 Task: Select the current location as Point Reyes National Seashore, California, United States . Now zoom - , and verify the location . Hide zoom slider
Action: Mouse moved to (371, 604)
Screenshot: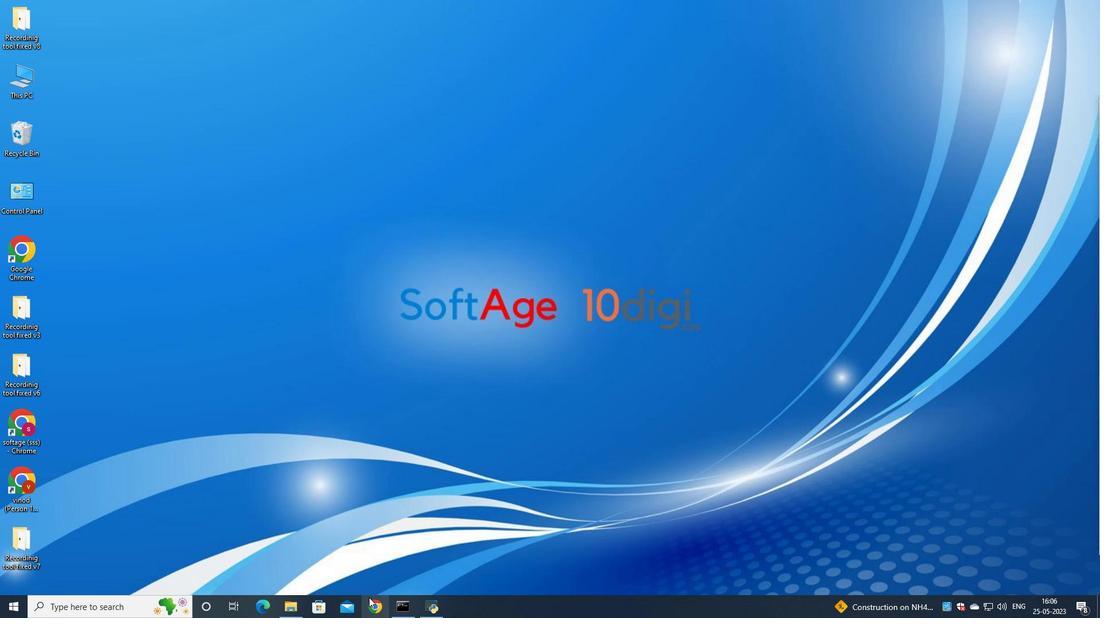 
Action: Mouse pressed left at (371, 604)
Screenshot: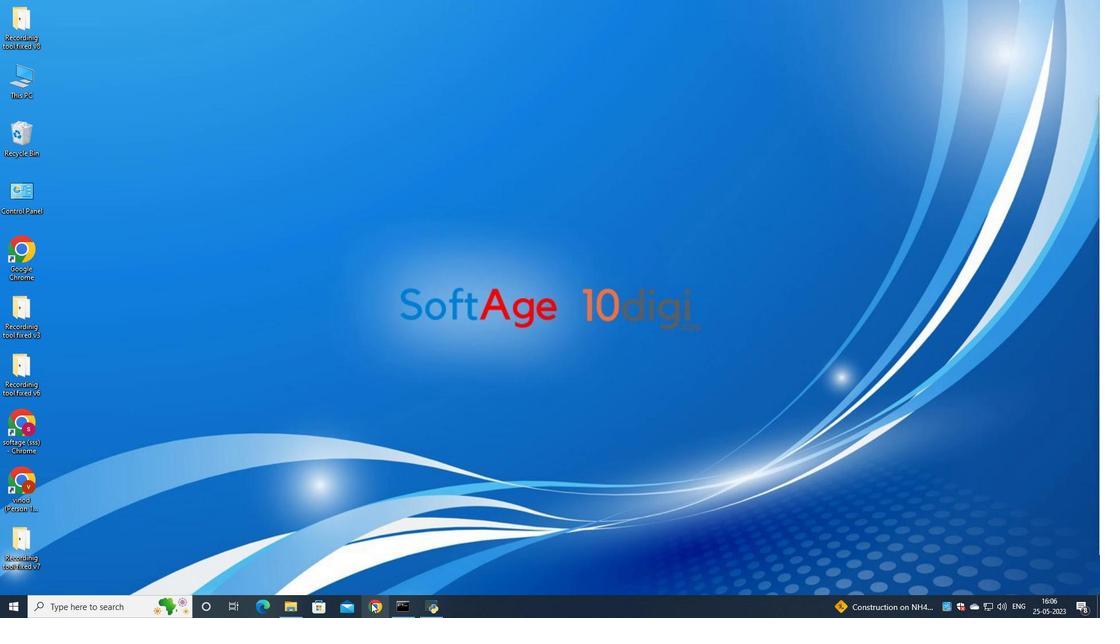 
Action: Mouse moved to (461, 373)
Screenshot: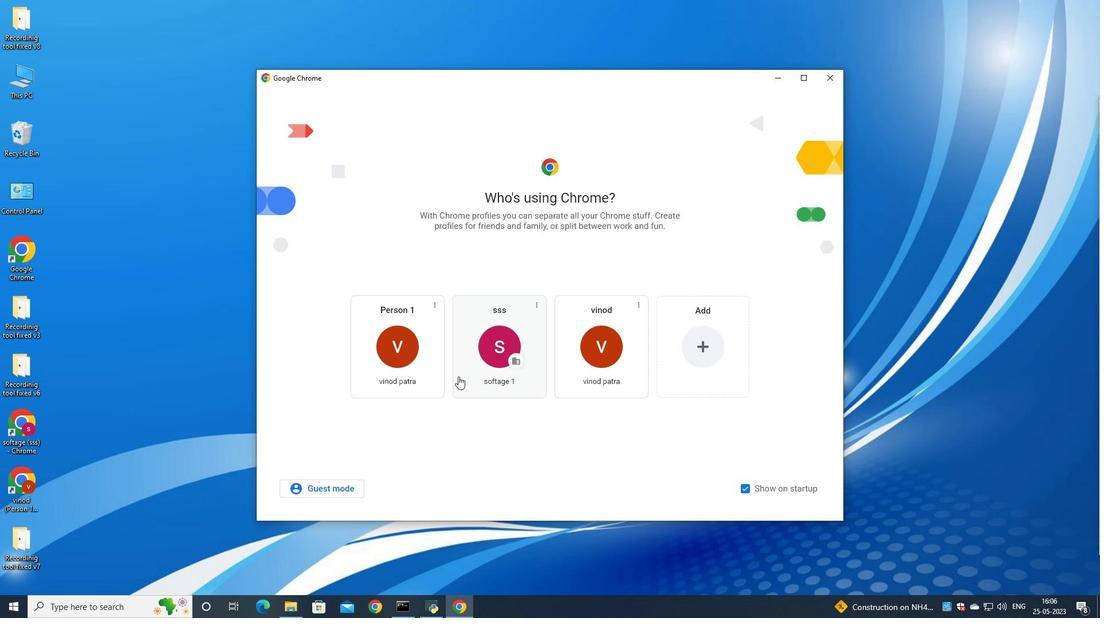 
Action: Mouse pressed left at (461, 373)
Screenshot: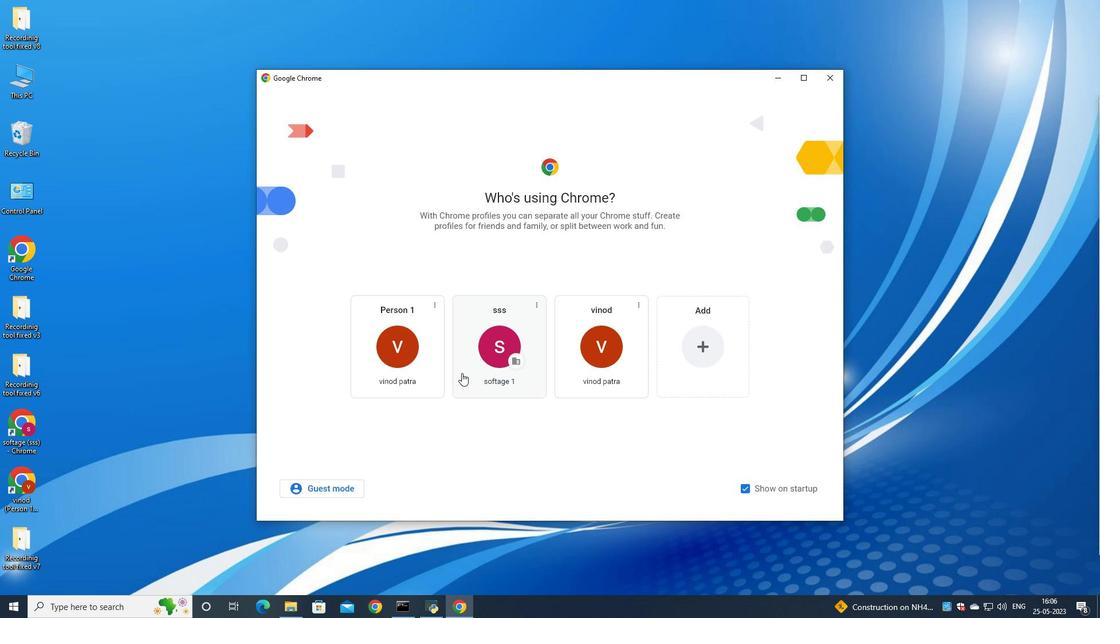 
Action: Mouse moved to (1045, 61)
Screenshot: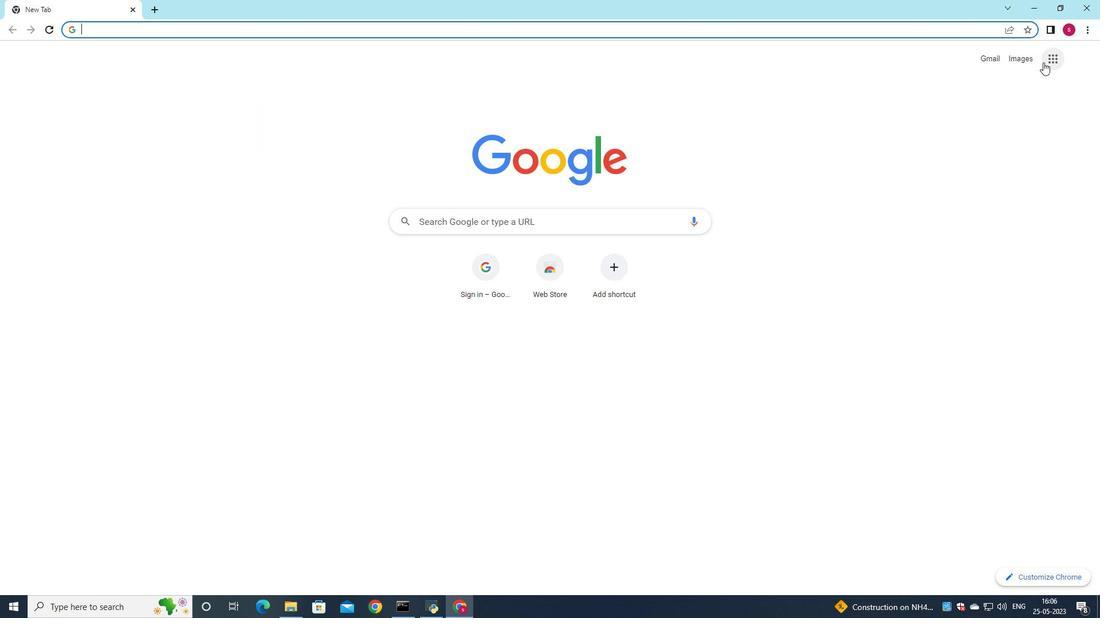 
Action: Mouse pressed left at (1045, 61)
Screenshot: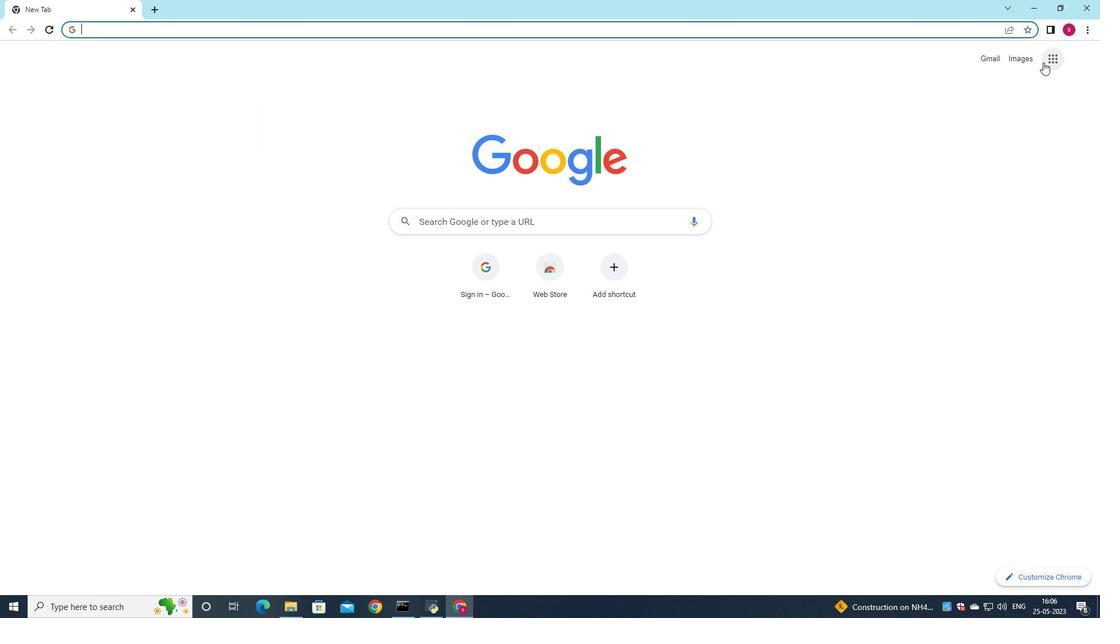 
Action: Mouse moved to (1016, 271)
Screenshot: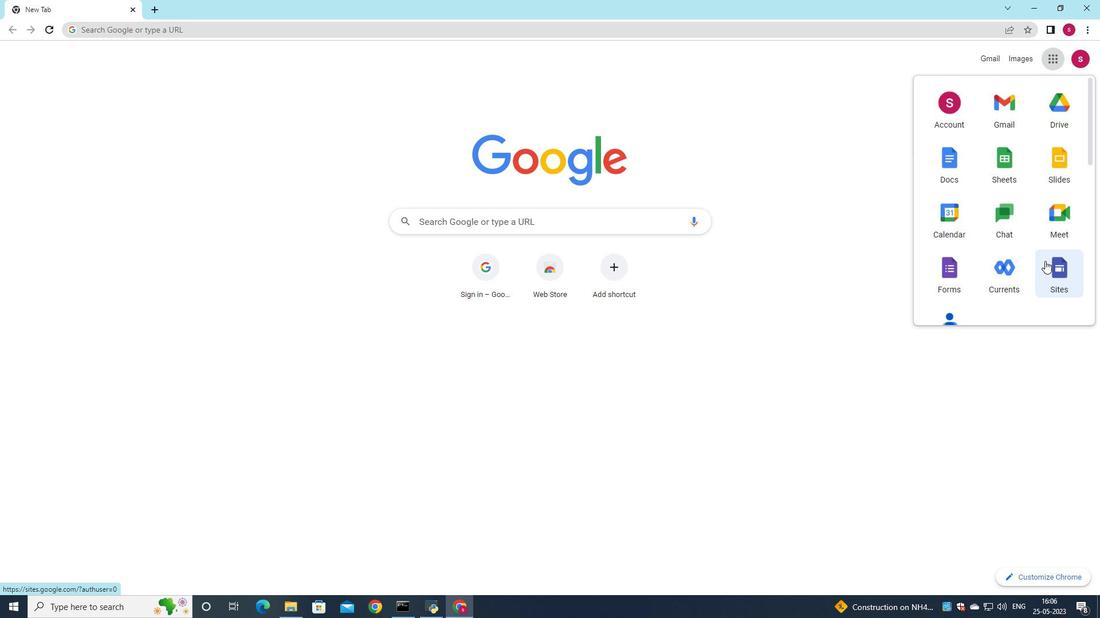 
Action: Mouse scrolled (1016, 270) with delta (0, 0)
Screenshot: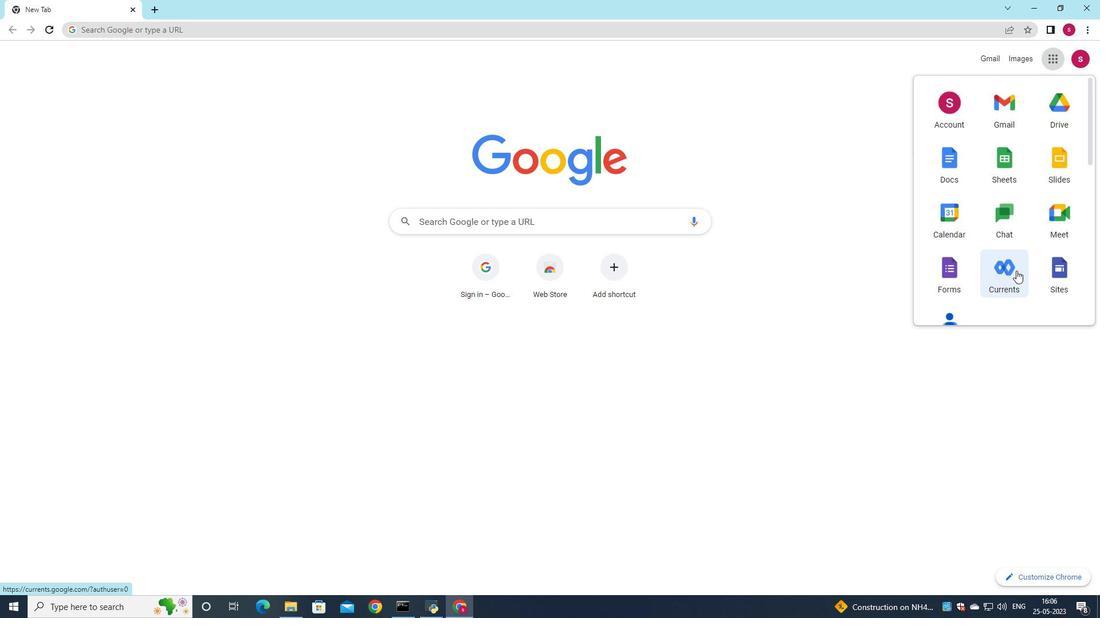 
Action: Mouse scrolled (1016, 270) with delta (0, 0)
Screenshot: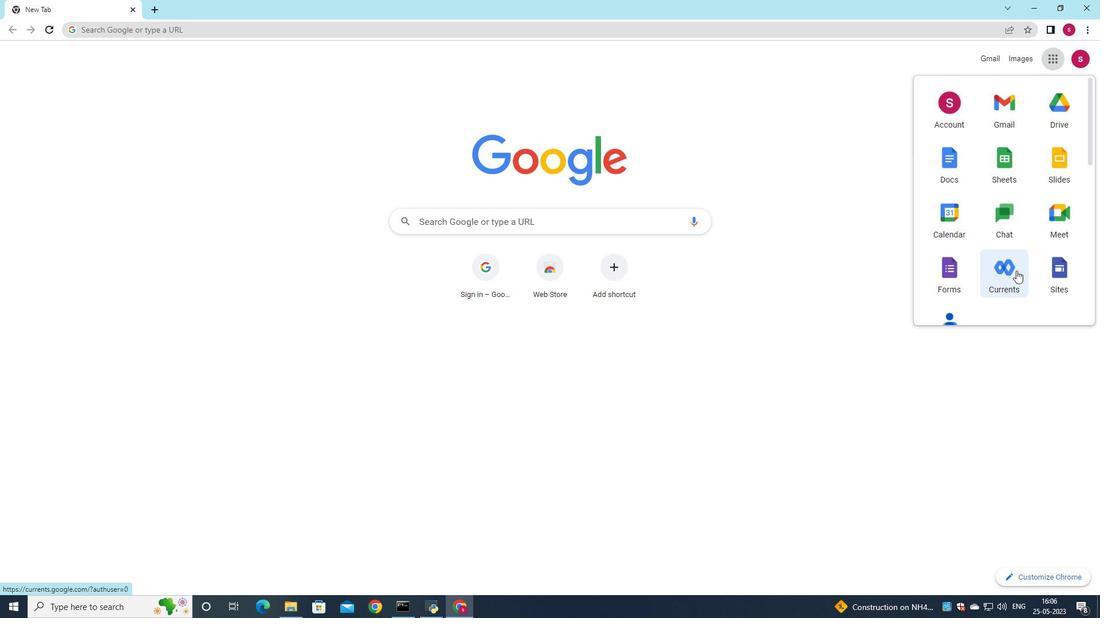 
Action: Mouse scrolled (1016, 270) with delta (0, 0)
Screenshot: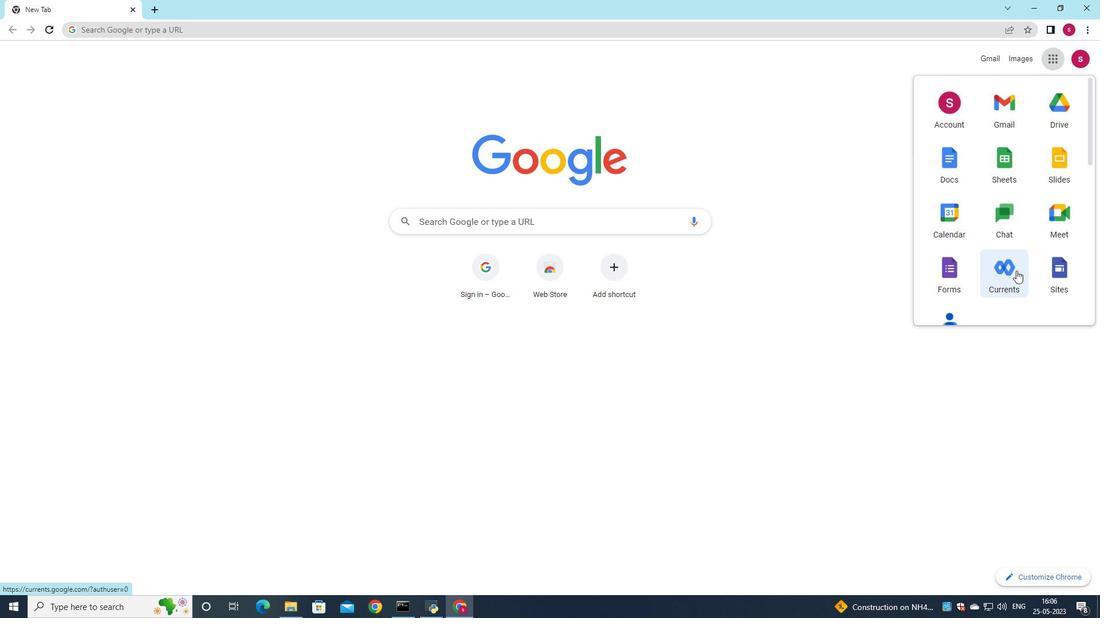 
Action: Mouse moved to (1063, 224)
Screenshot: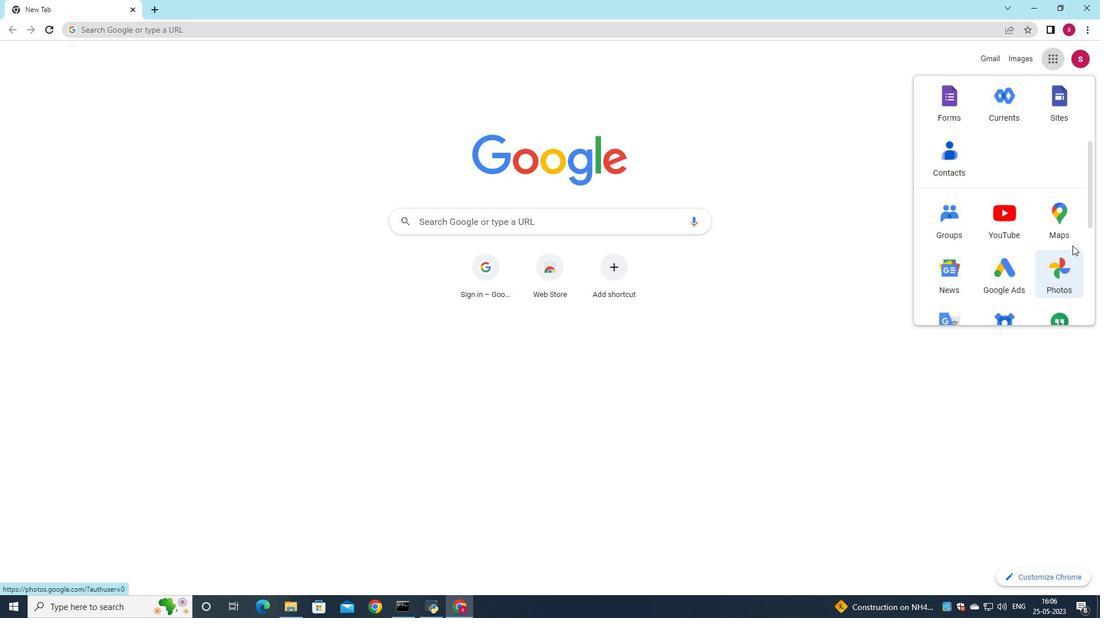 
Action: Mouse pressed left at (1063, 224)
Screenshot: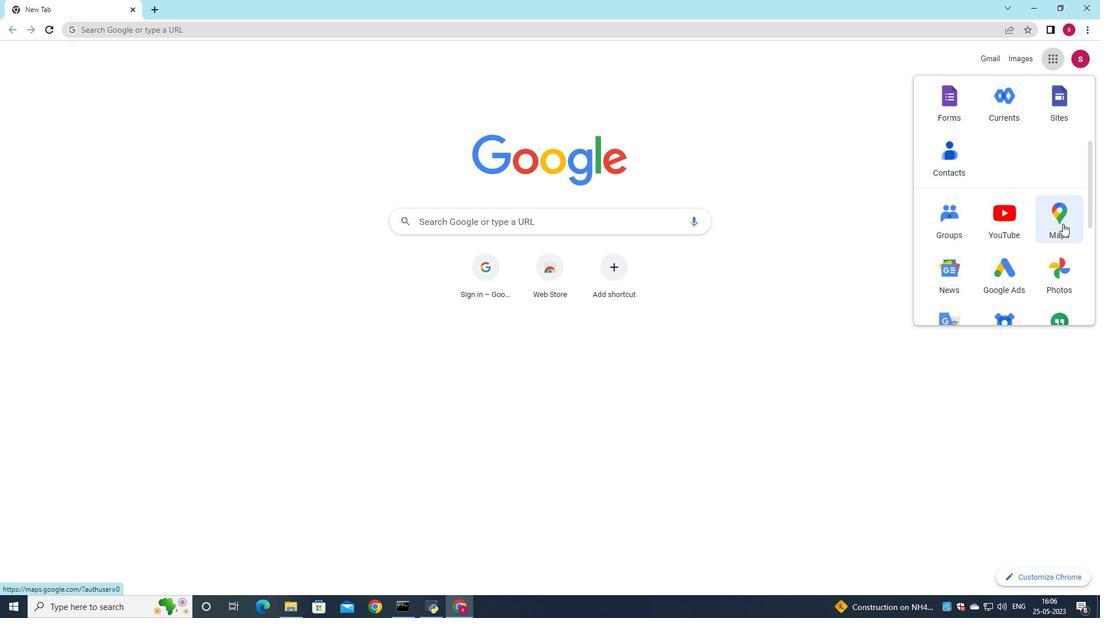 
Action: Mouse moved to (643, 291)
Screenshot: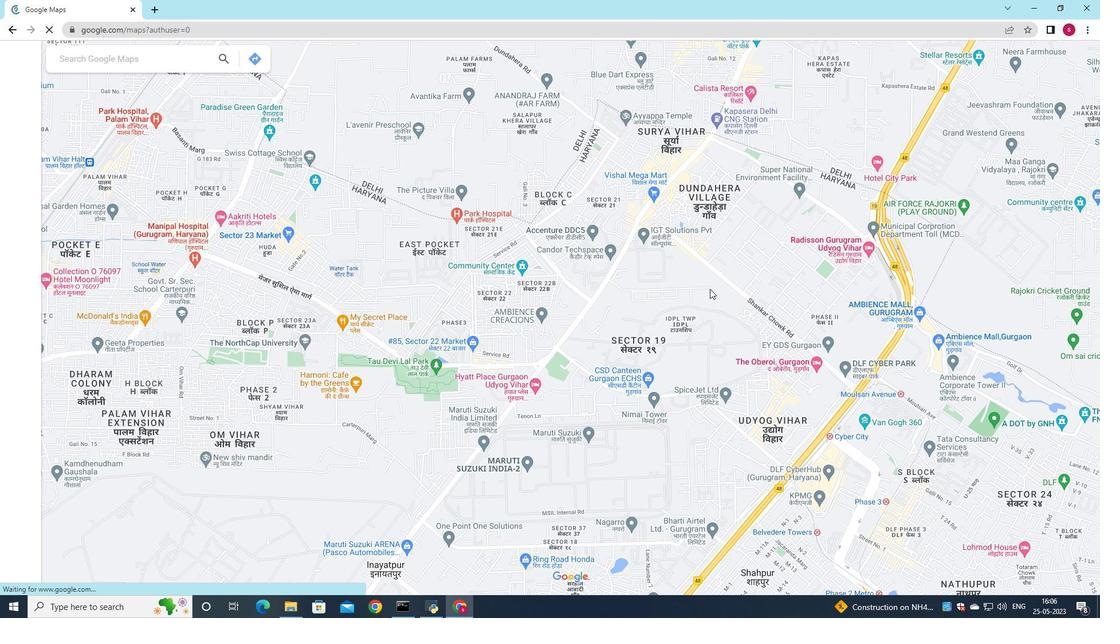 
Action: Mouse scrolled (643, 291) with delta (0, 0)
Screenshot: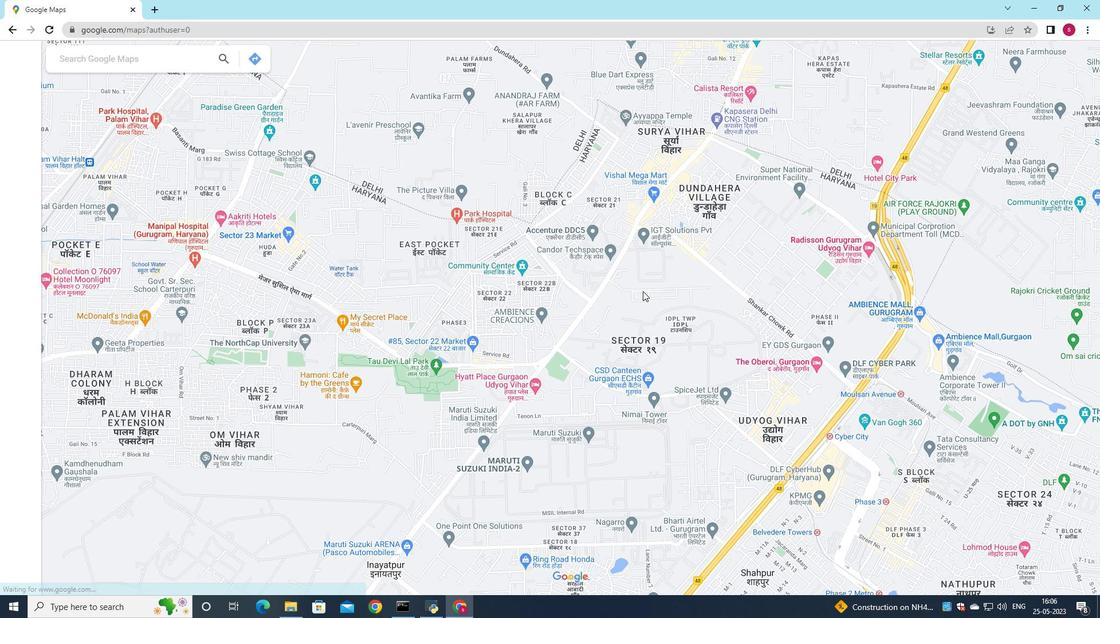 
Action: Mouse scrolled (643, 291) with delta (0, 0)
Screenshot: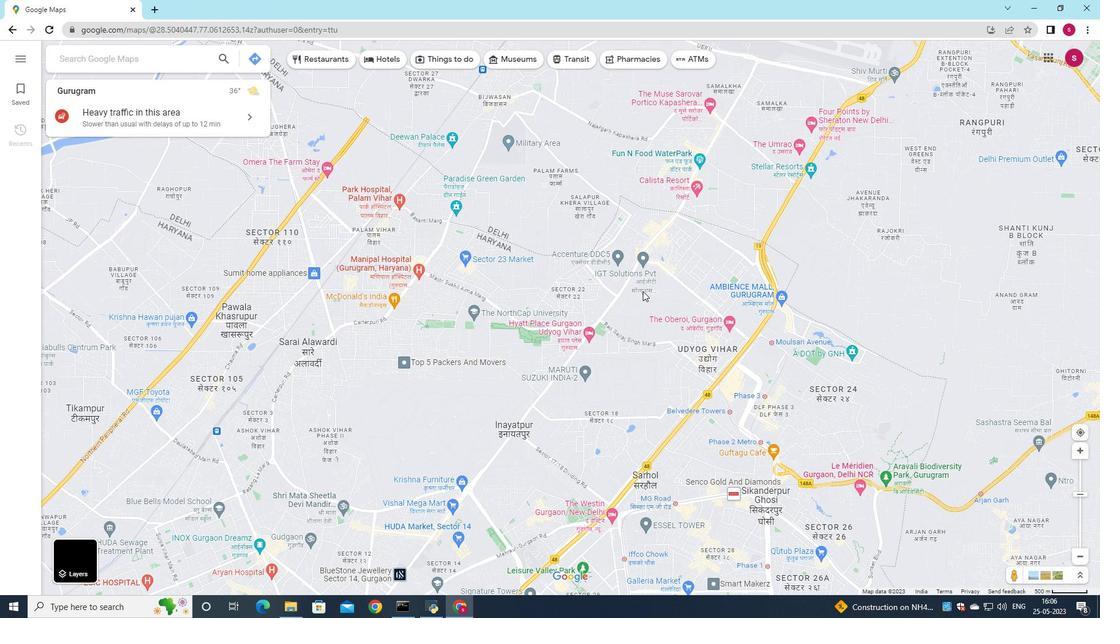 
Action: Mouse scrolled (643, 292) with delta (0, 0)
Screenshot: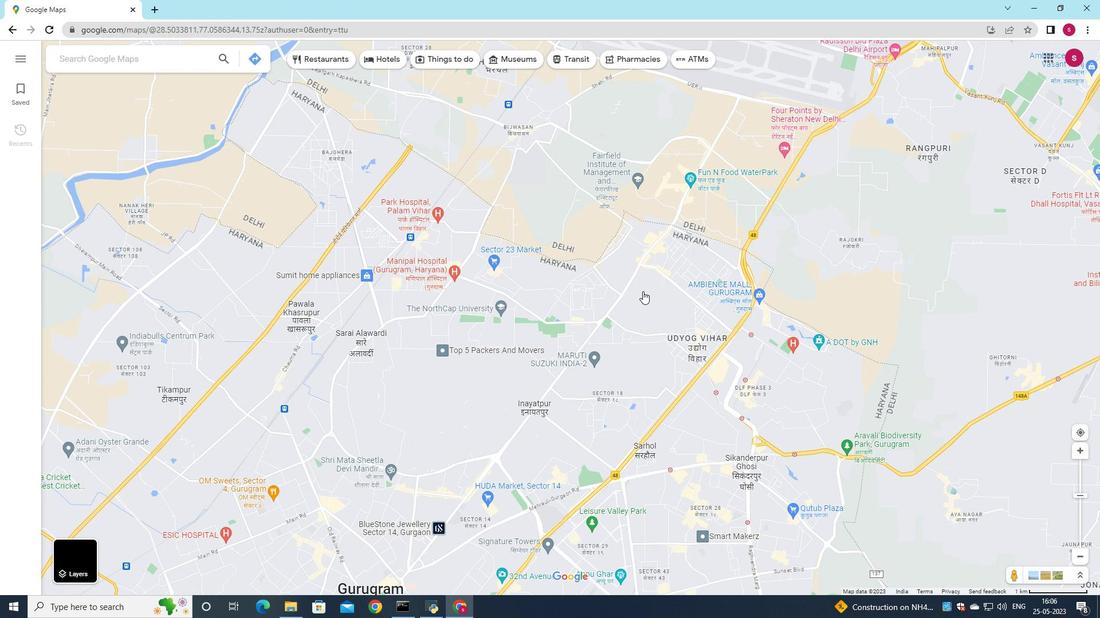 
Action: Mouse scrolled (643, 291) with delta (0, 0)
Screenshot: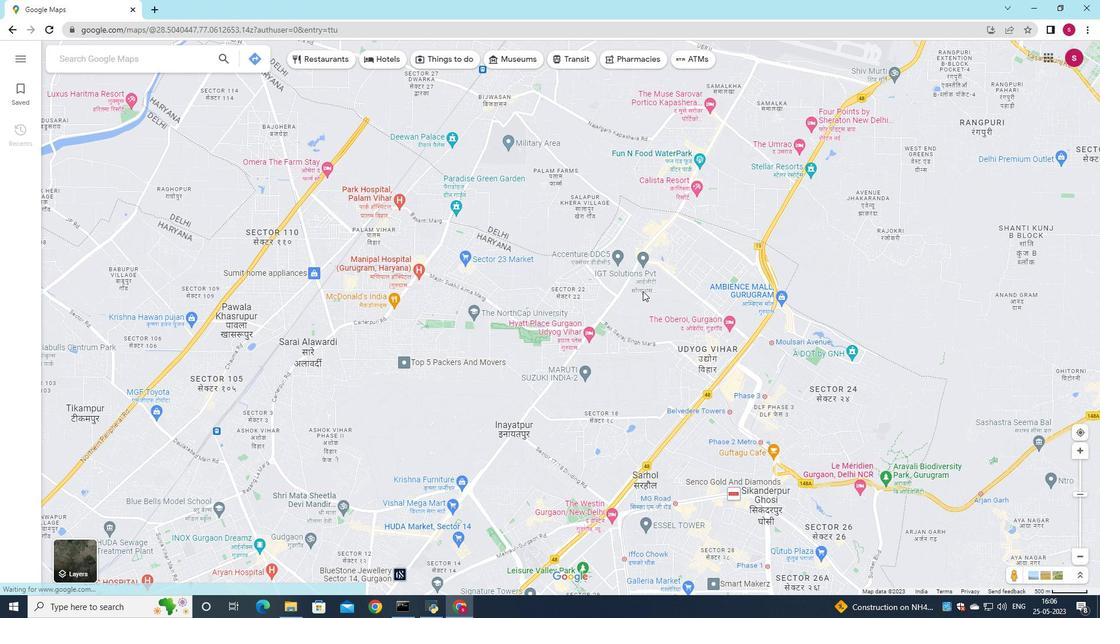 
Action: Mouse moved to (155, 61)
Screenshot: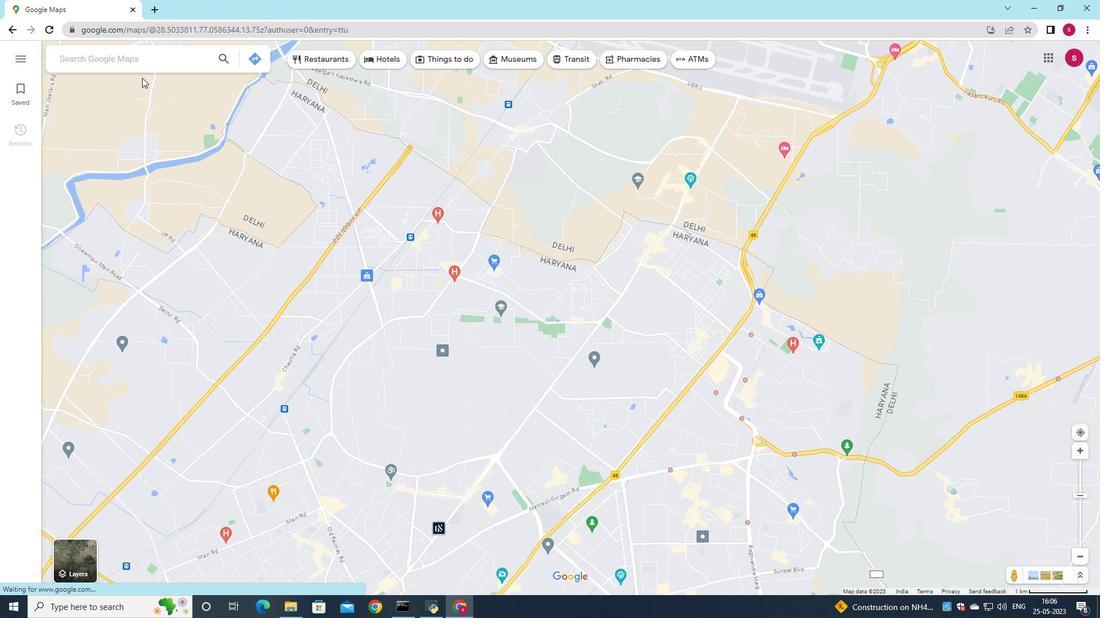 
Action: Mouse pressed left at (155, 61)
Screenshot: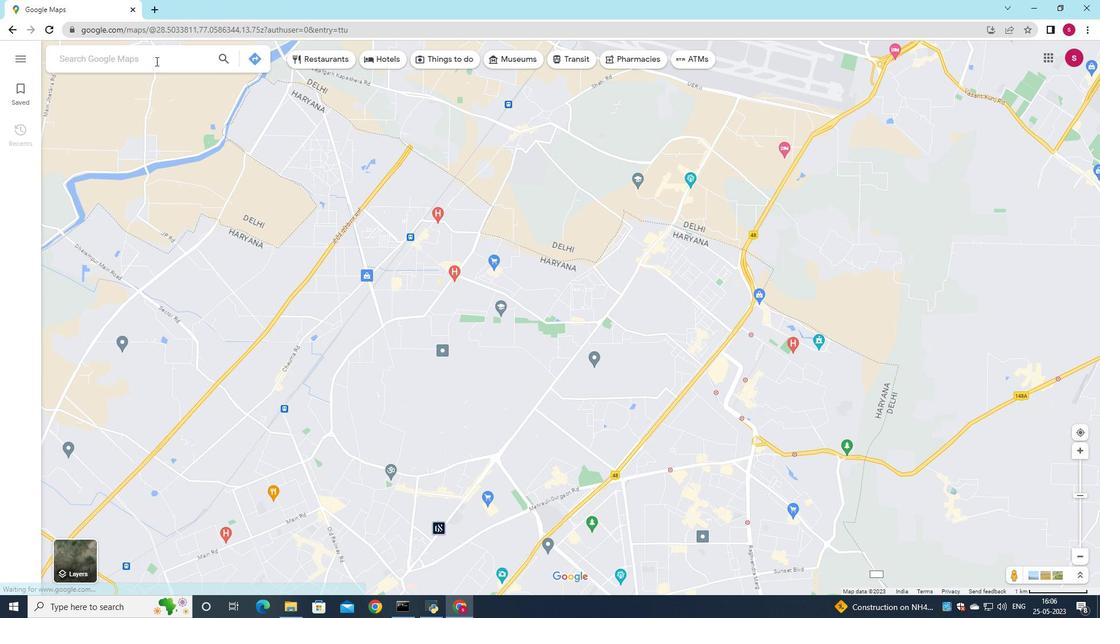 
Action: Mouse moved to (531, 310)
Screenshot: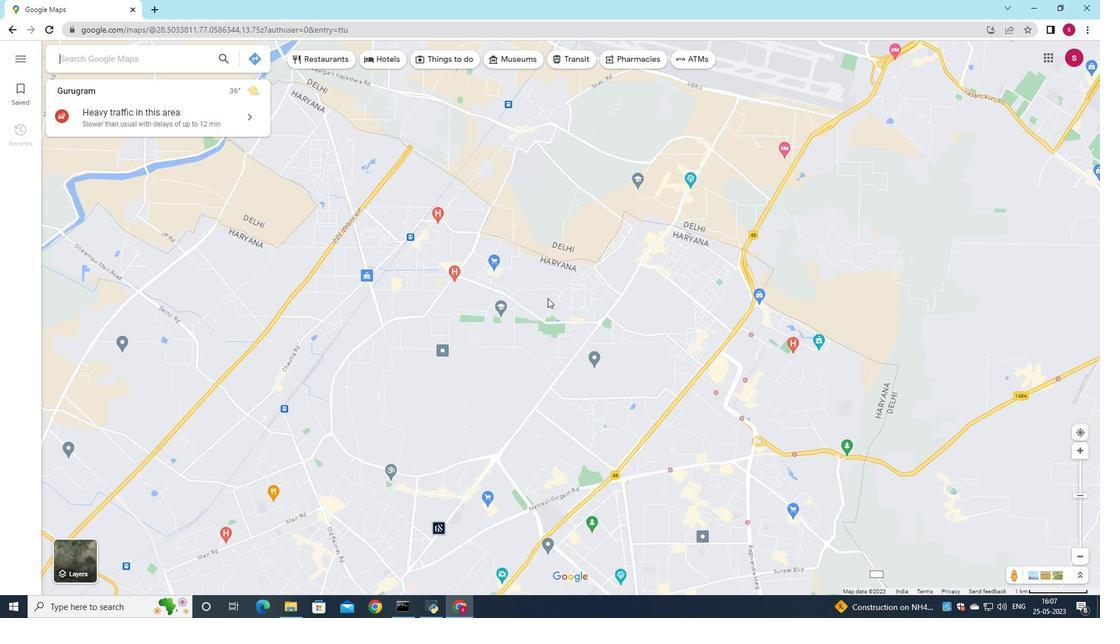 
Action: Key pressed <Key.shift><Key.shift><Key.shift><Key.shift><Key.shift><Key.shift><Key.shift><Key.shift><Key.shift><Key.shift><Key.shift><Key.shift><Key.shift><Key.shift><Key.shift><Key.shift><Key.shift><Key.shift><Key.shift><Key.shift><Key.shift><Key.shift><Key.shift><Key.shift><Key.shift>Point<Key.space><Key.shift>Reyes<Key.space><Key.shift>National<Key.space><Key.shift>Seashore,<Key.shift>California,<Key.shift>United<Key.space><Key.shift>states
Screenshot: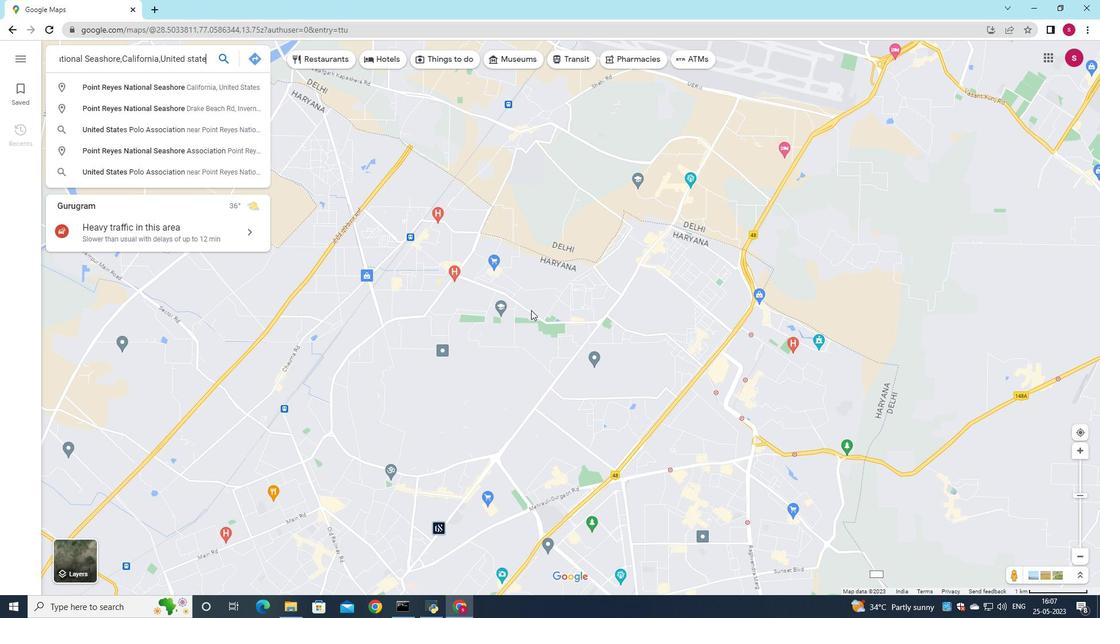 
Action: Mouse moved to (225, 57)
Screenshot: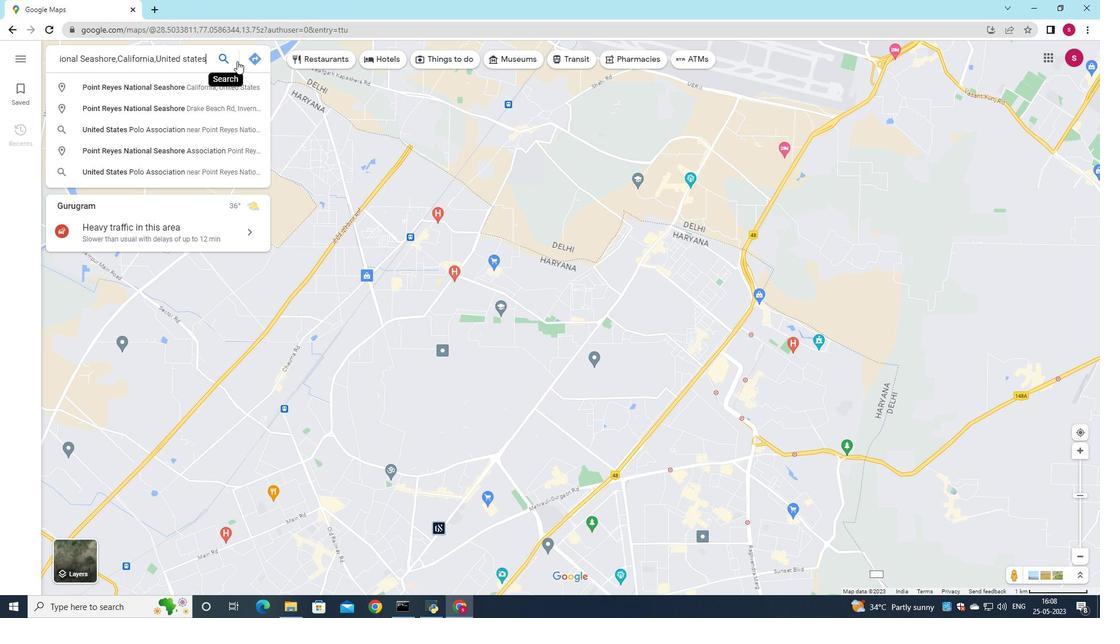 
Action: Mouse pressed left at (225, 57)
Screenshot: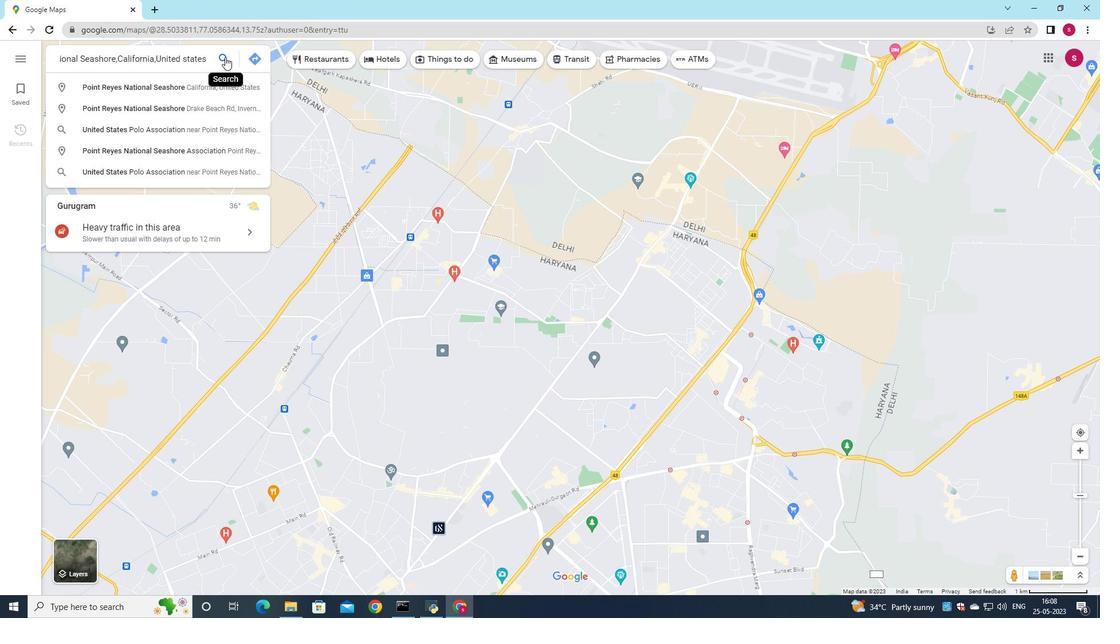 
Action: Mouse moved to (1077, 553)
Screenshot: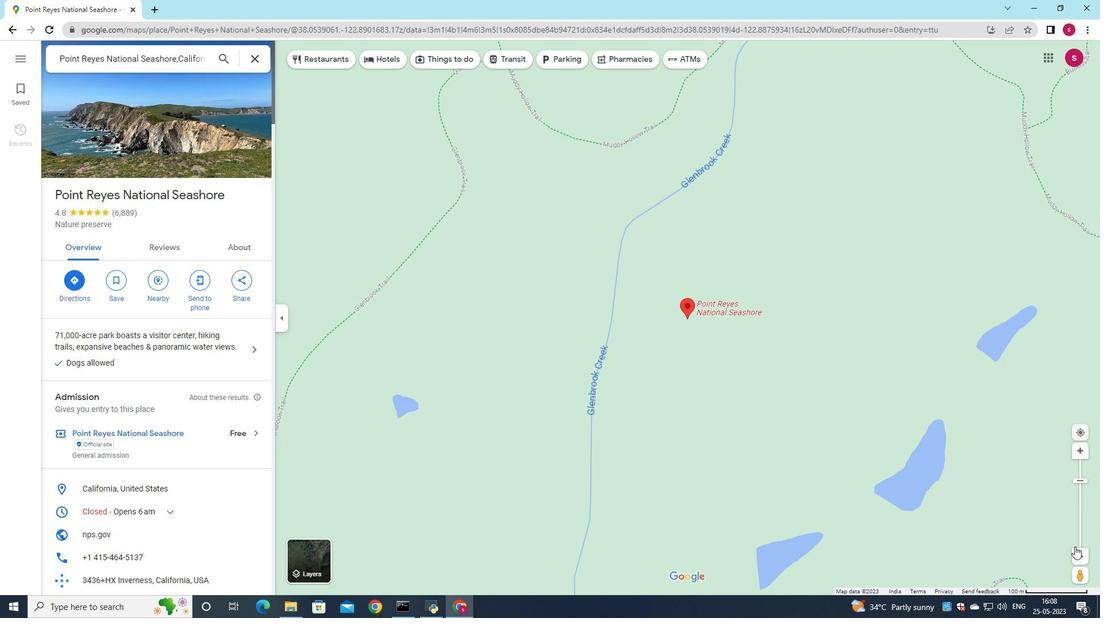 
Action: Mouse pressed left at (1077, 553)
Screenshot: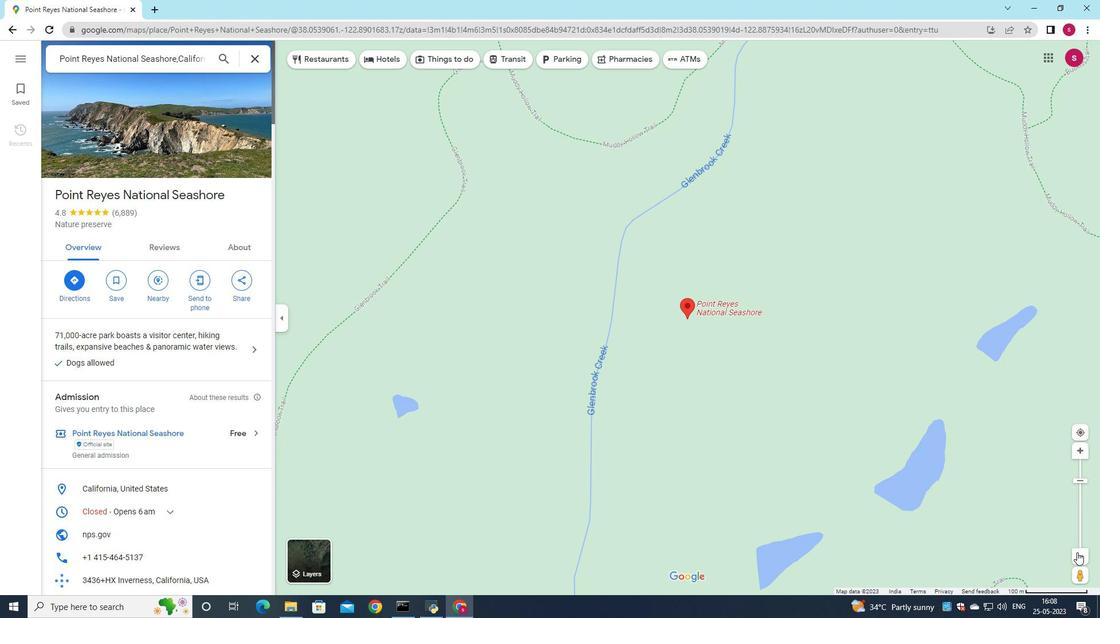 
Action: Mouse pressed left at (1077, 553)
Screenshot: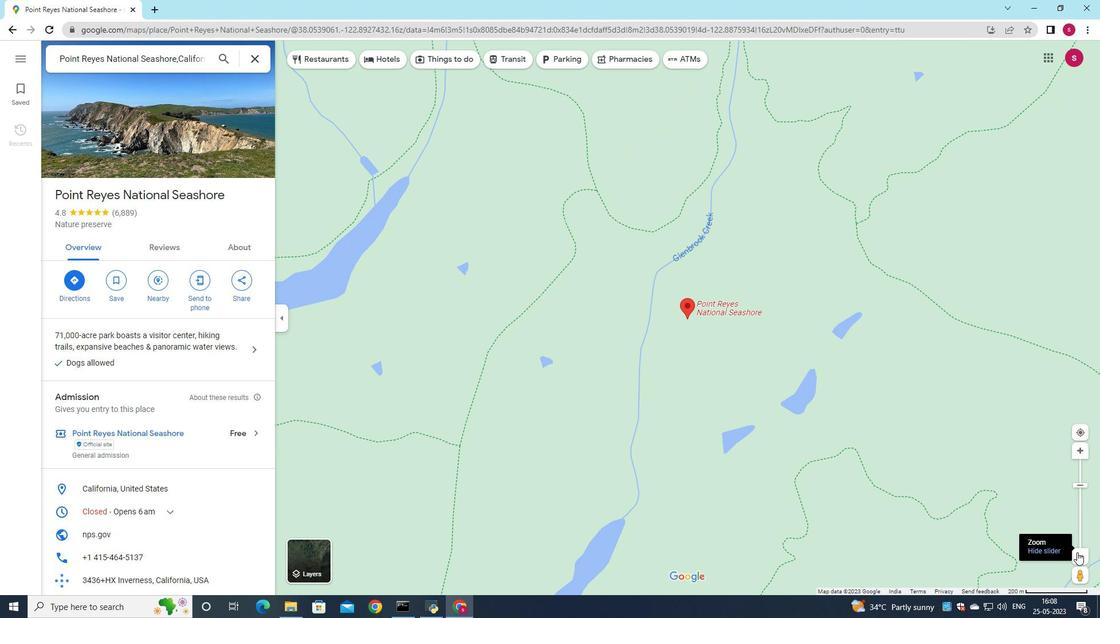 
Action: Mouse moved to (1043, 546)
Screenshot: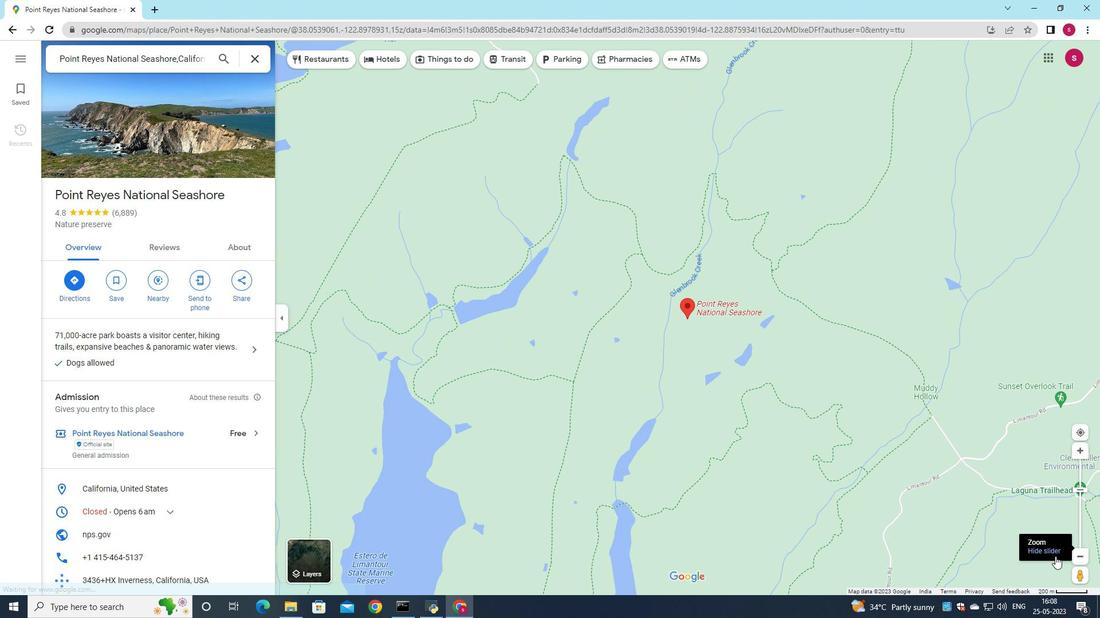 
Action: Mouse pressed left at (1043, 546)
Screenshot: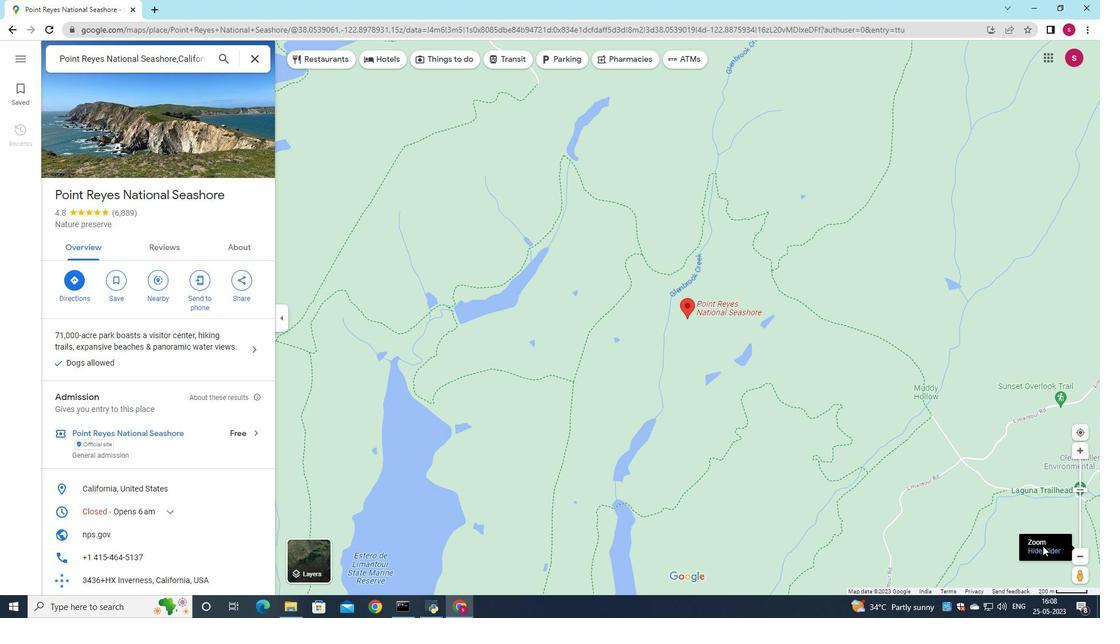 
Action: Mouse moved to (1043, 551)
Screenshot: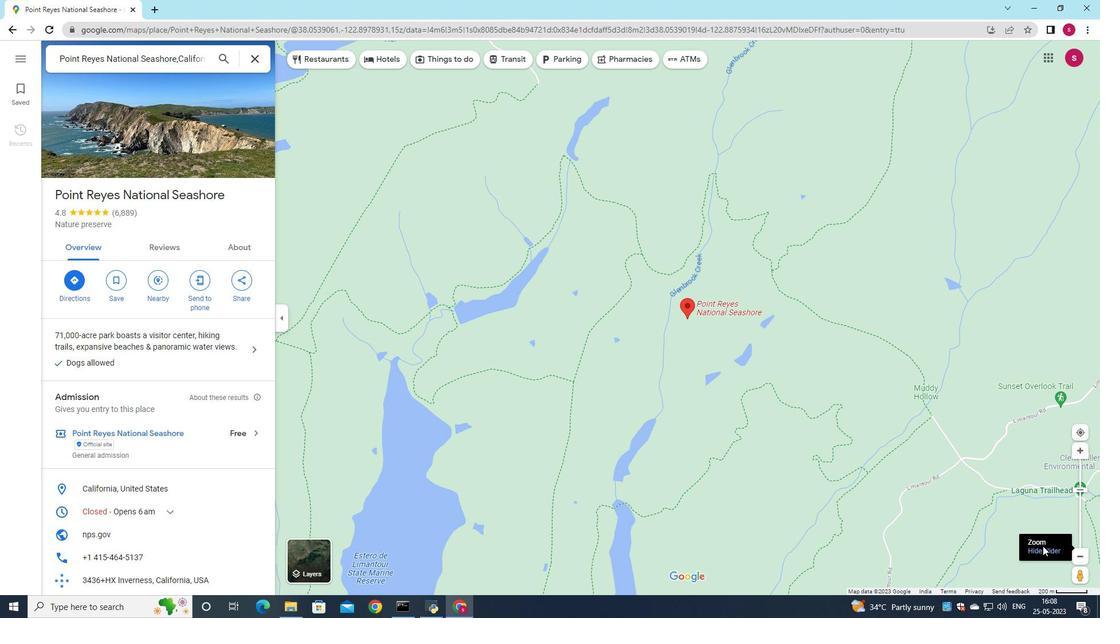 
Action: Mouse pressed left at (1043, 551)
Screenshot: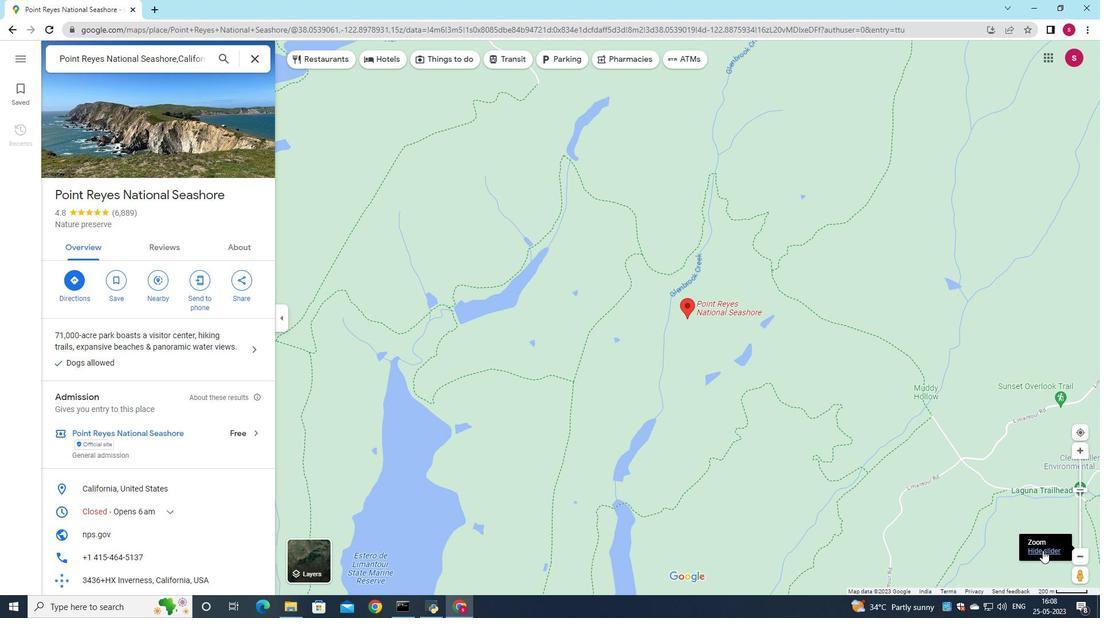 
Action: Mouse moved to (771, 441)
Screenshot: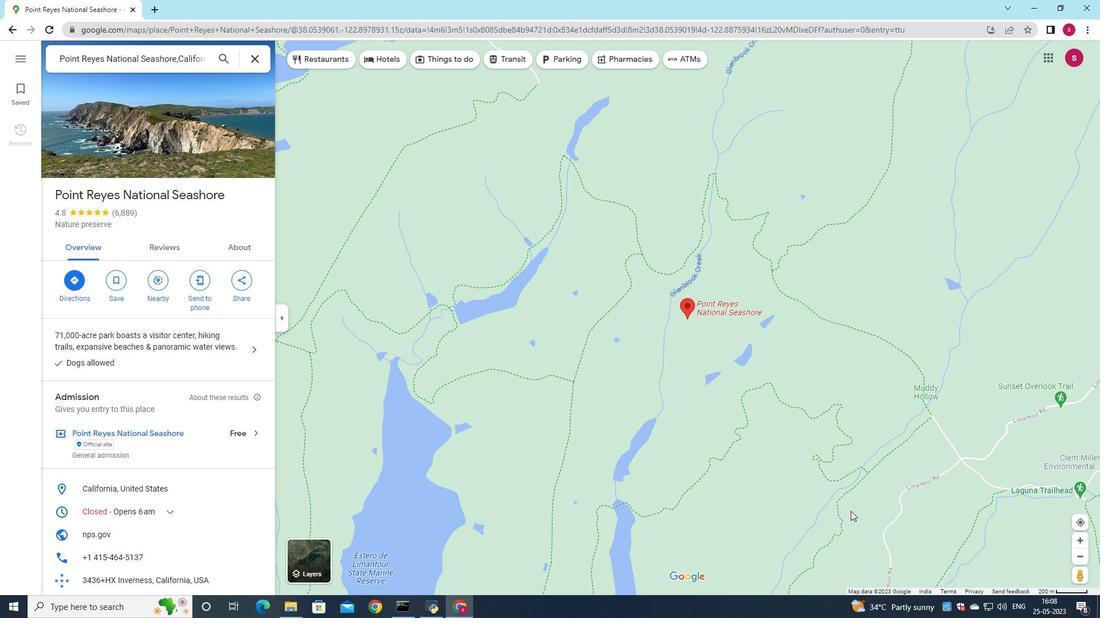 
